 Task: Create a blank project AgileCore with privacy Public and default view as List and in the team Taskers . Create three sections in the project as To-Do, Doing and Done
Action: Mouse moved to (60, 55)
Screenshot: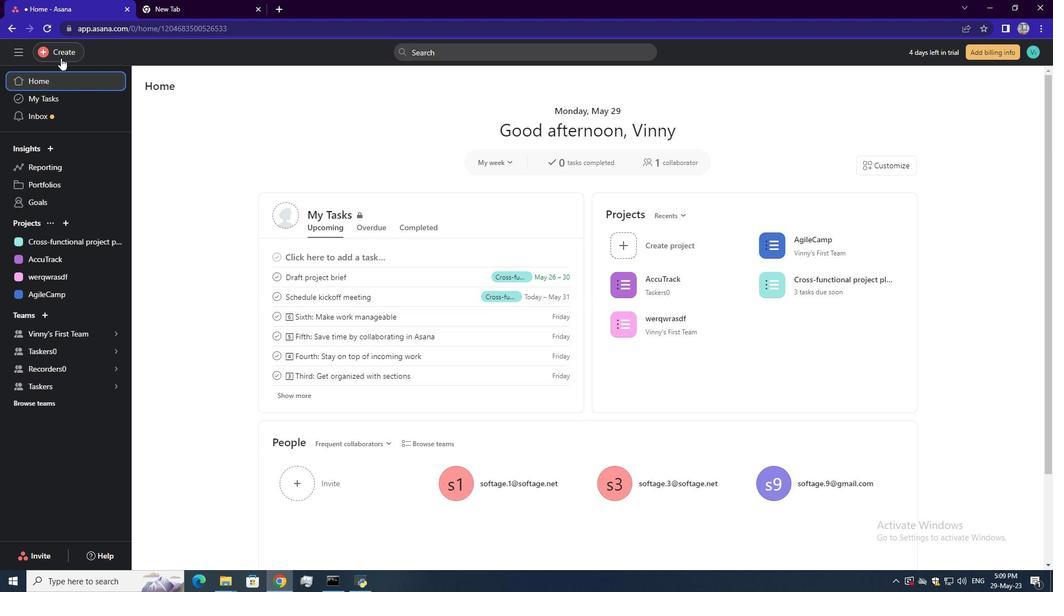 
Action: Mouse pressed left at (60, 55)
Screenshot: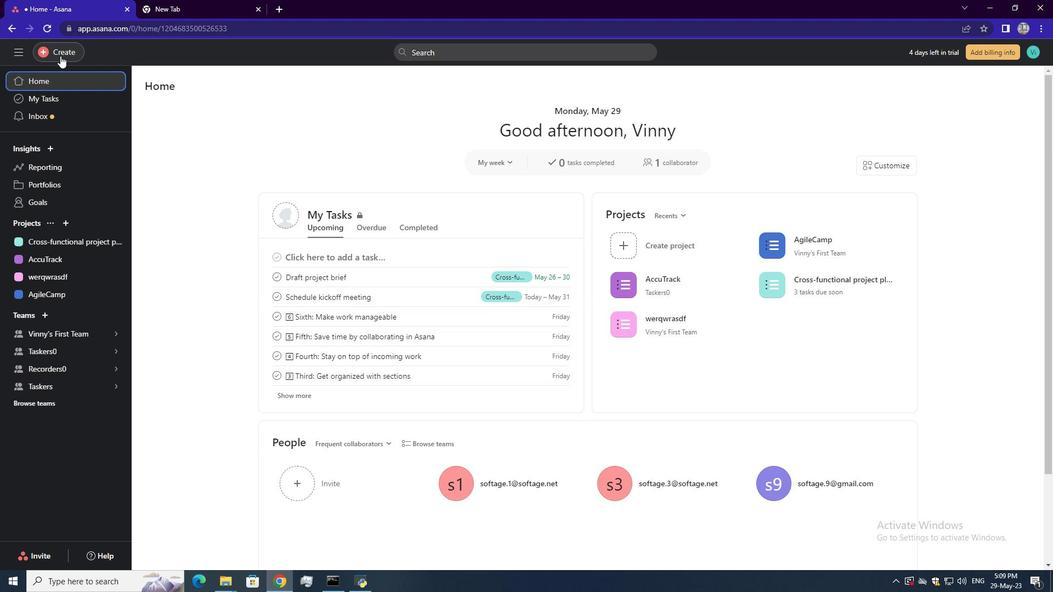 
Action: Mouse moved to (110, 77)
Screenshot: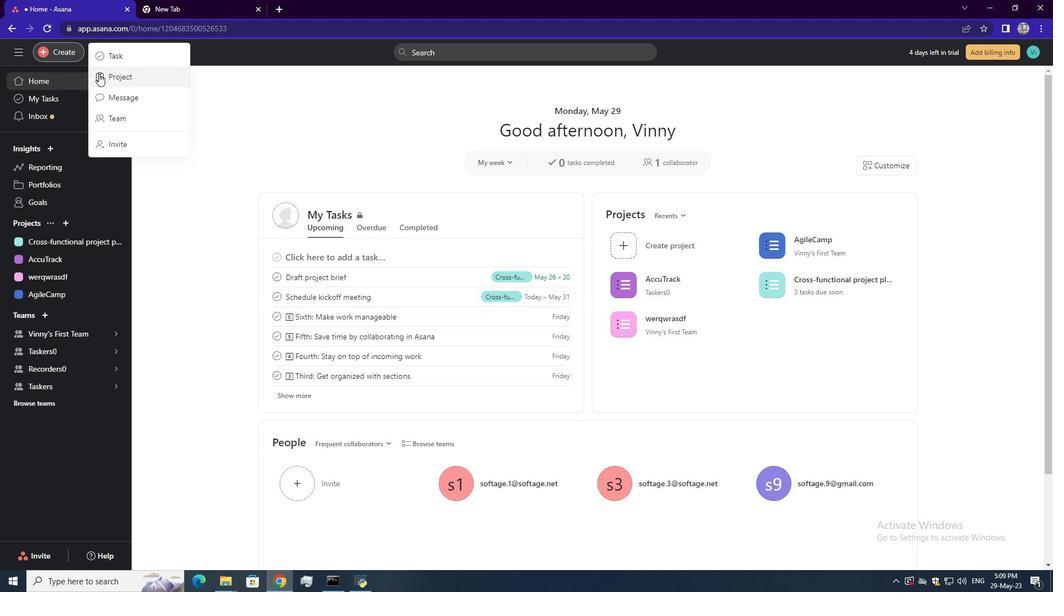 
Action: Mouse pressed left at (110, 77)
Screenshot: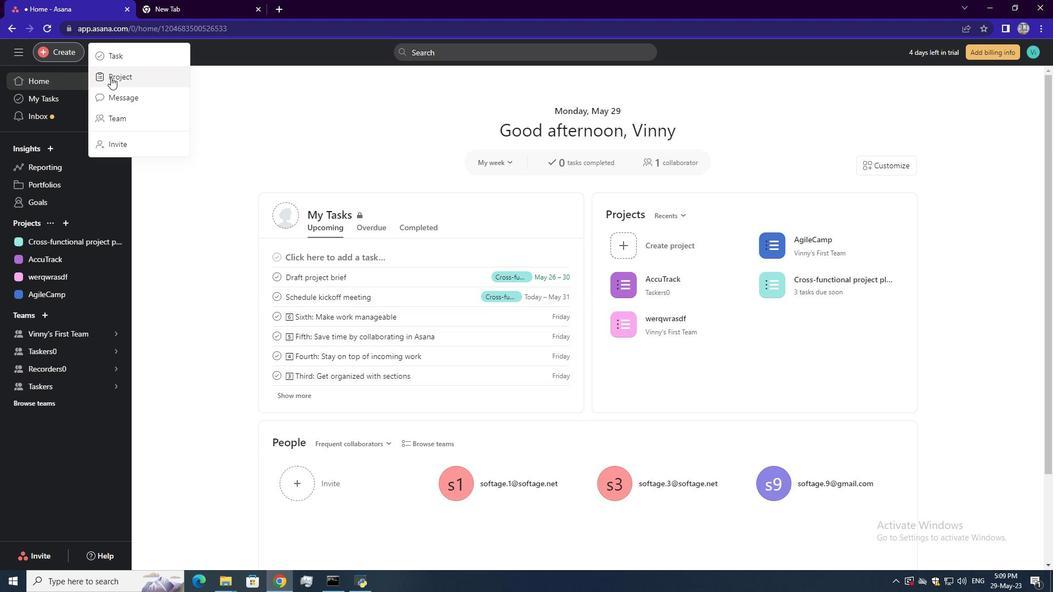 
Action: Mouse moved to (429, 312)
Screenshot: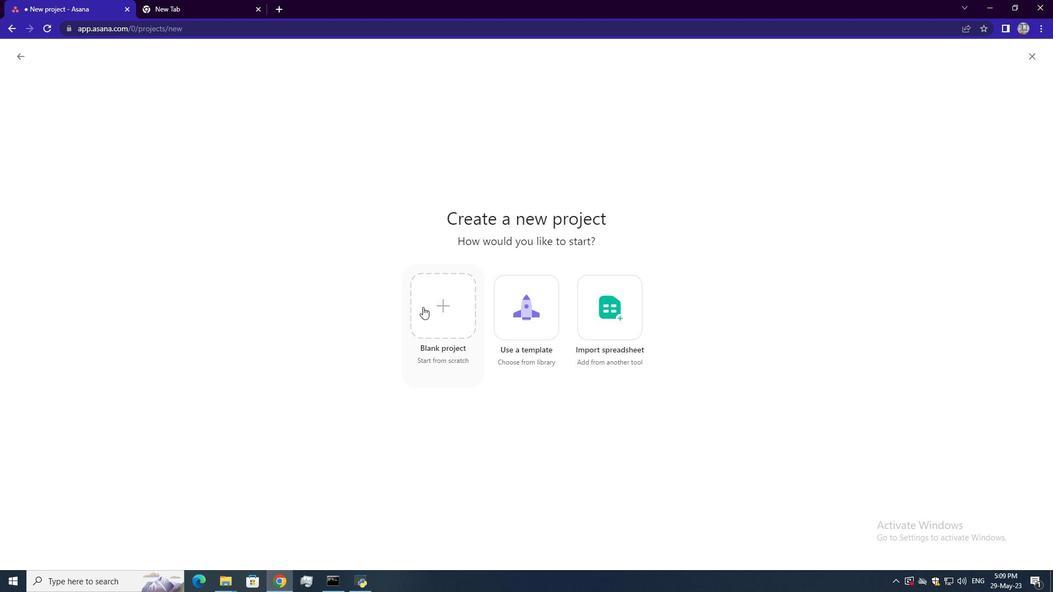 
Action: Mouse pressed left at (429, 312)
Screenshot: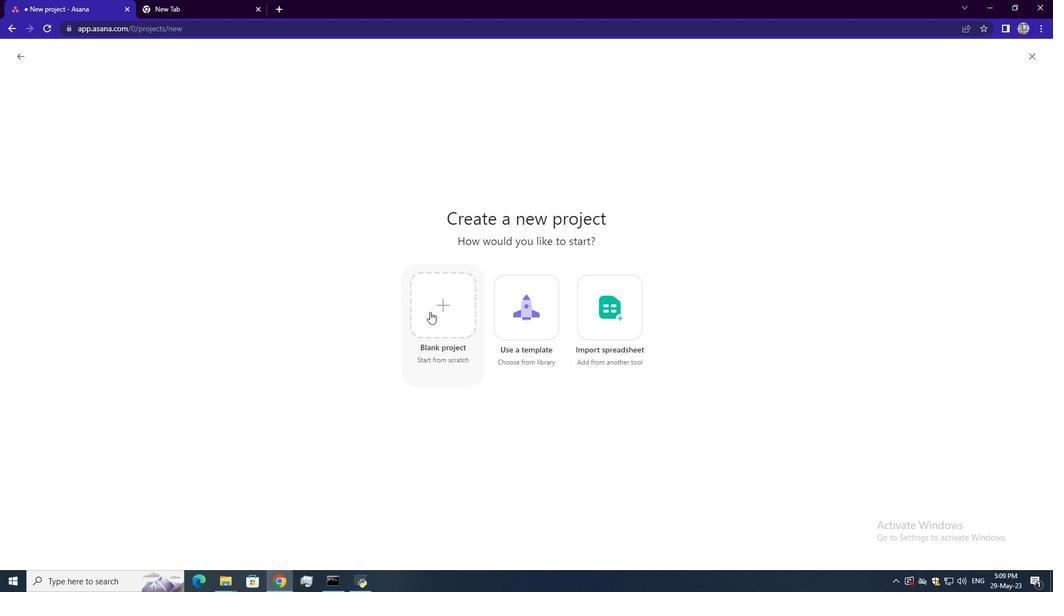 
Action: Mouse moved to (273, 140)
Screenshot: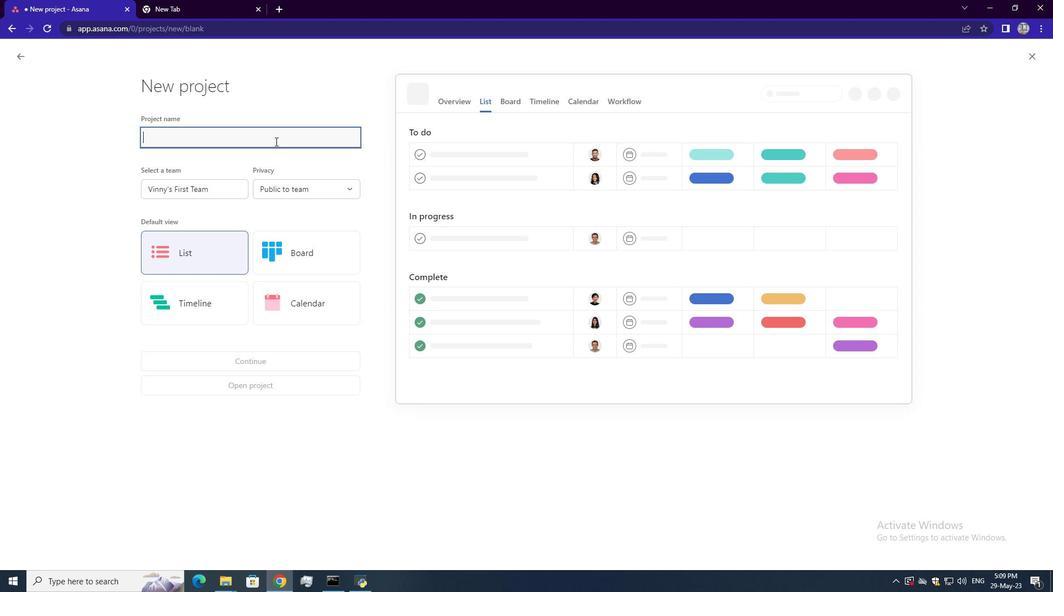 
Action: Mouse pressed left at (273, 140)
Screenshot: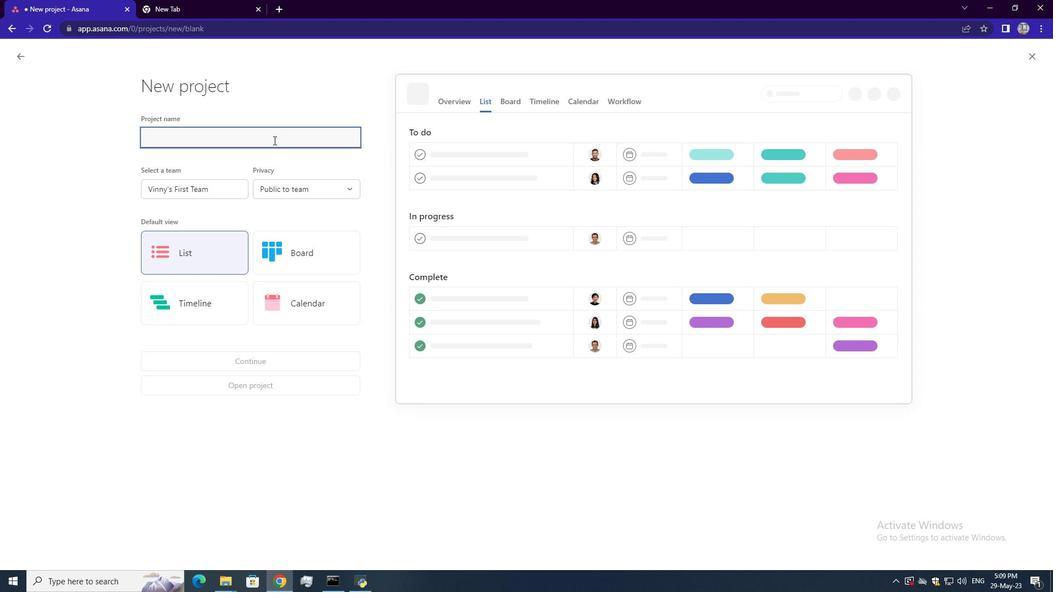 
Action: Key pressed <Key.shift><Key.shift><Key.shift><Key.shift><Key.shift><Key.shift><Key.shift><Key.shift><Key.shift><Key.shift><Key.shift><Key.shift>Agile<Key.shift>Core
Screenshot: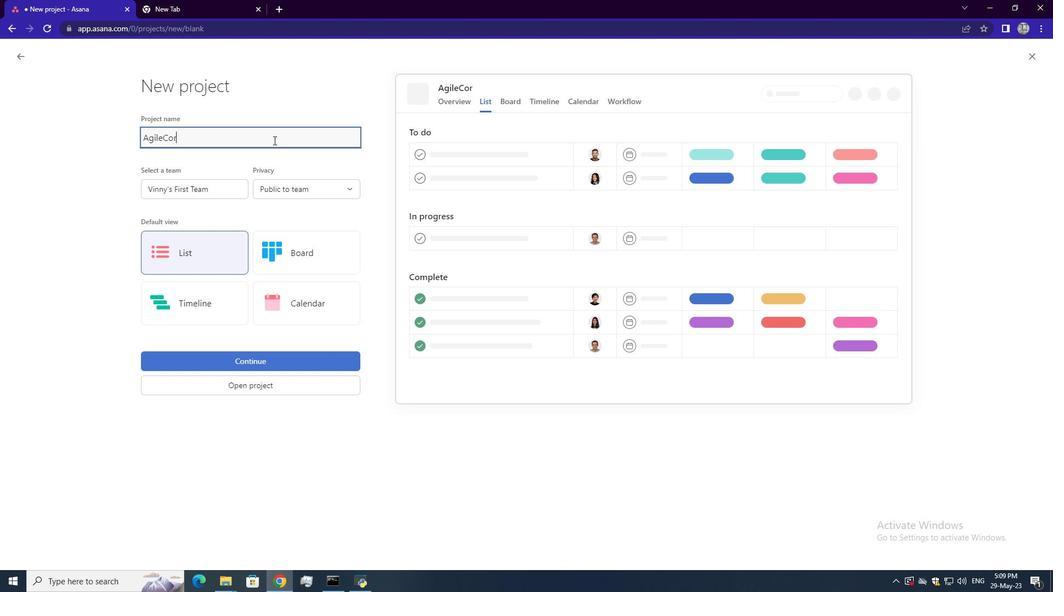 
Action: Mouse moved to (300, 185)
Screenshot: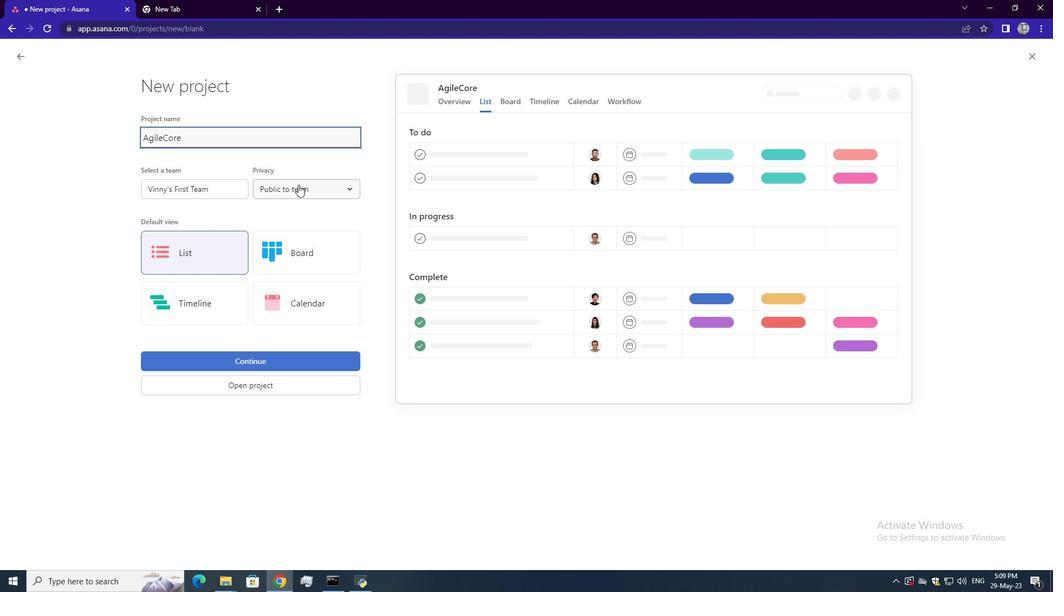 
Action: Mouse pressed left at (300, 185)
Screenshot: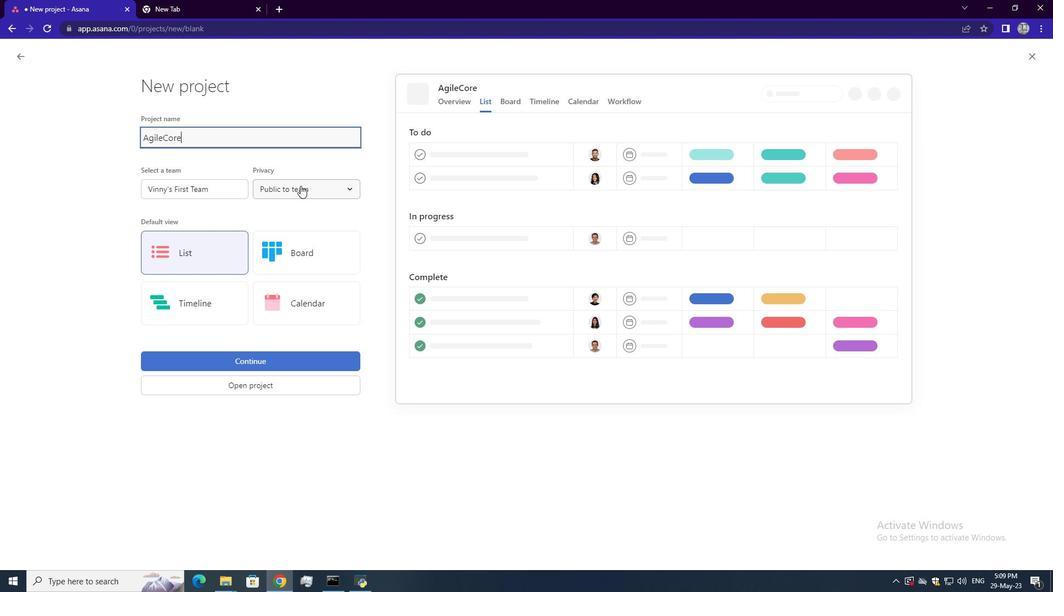 
Action: Mouse moved to (301, 211)
Screenshot: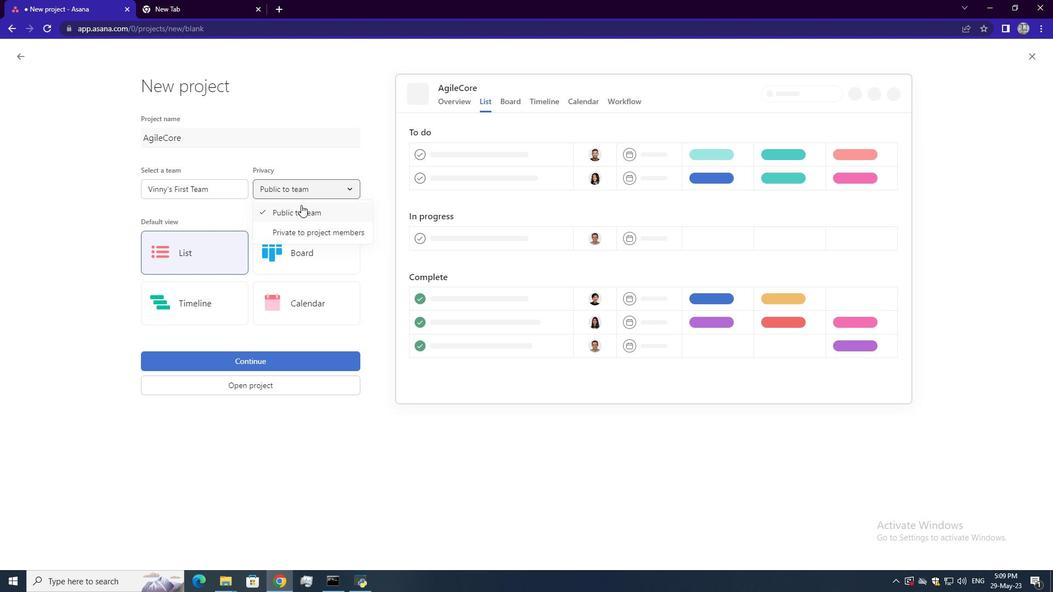 
Action: Mouse pressed left at (301, 211)
Screenshot: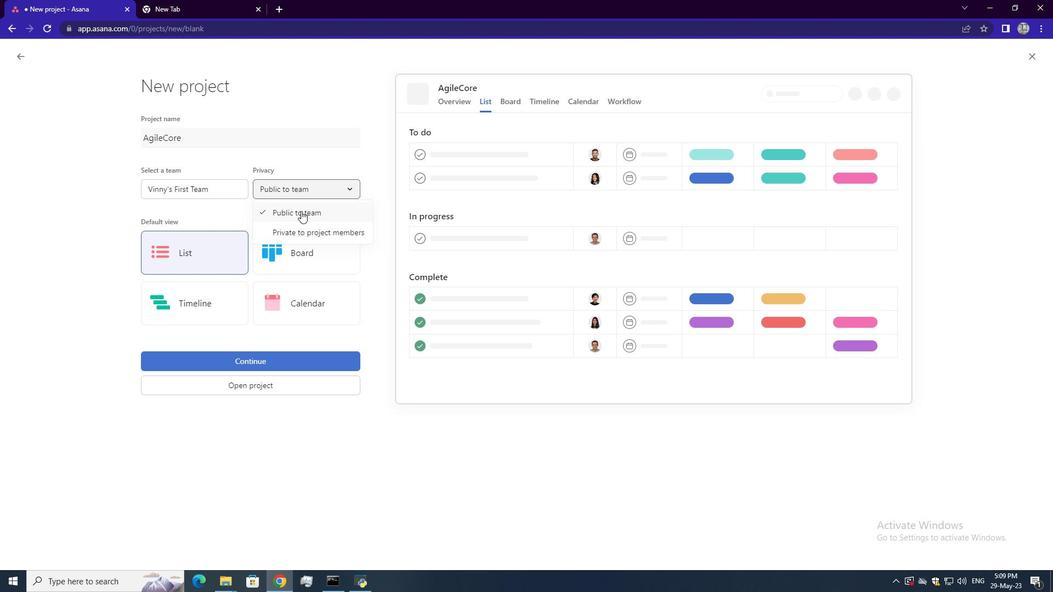 
Action: Mouse moved to (200, 188)
Screenshot: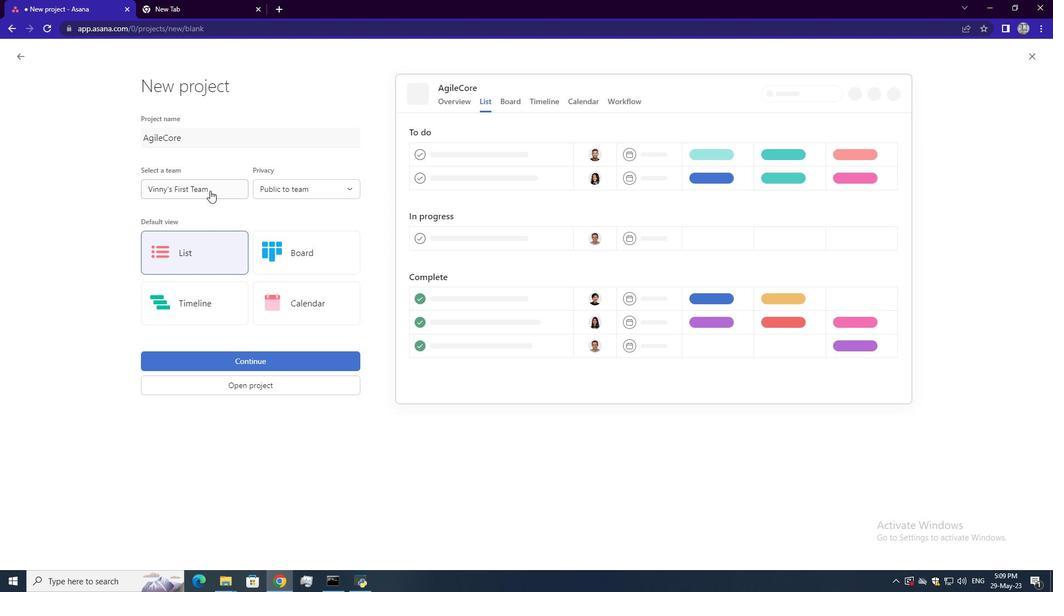 
Action: Mouse pressed left at (200, 188)
Screenshot: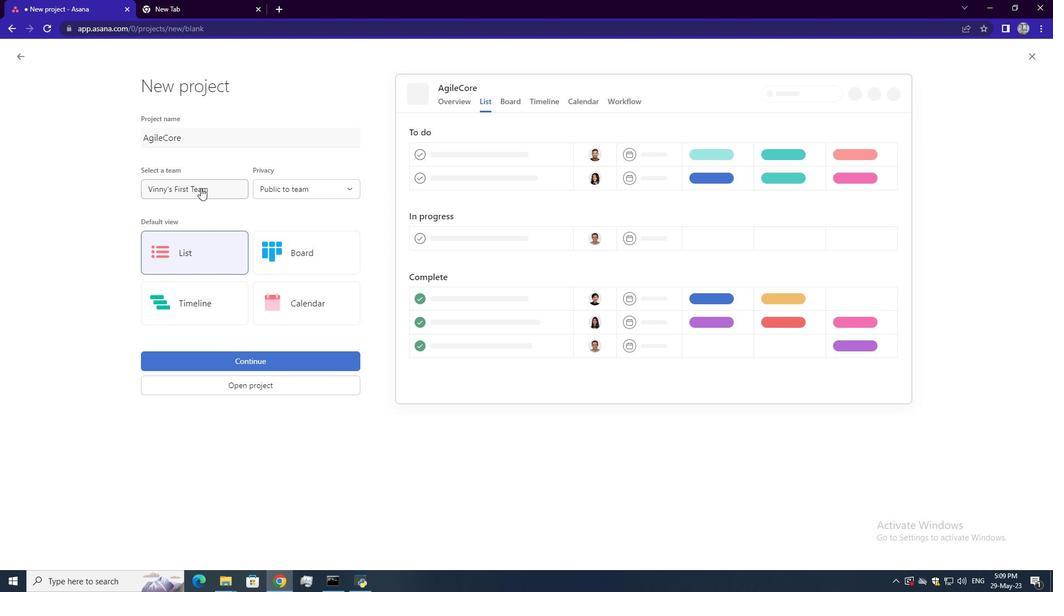 
Action: Mouse moved to (197, 272)
Screenshot: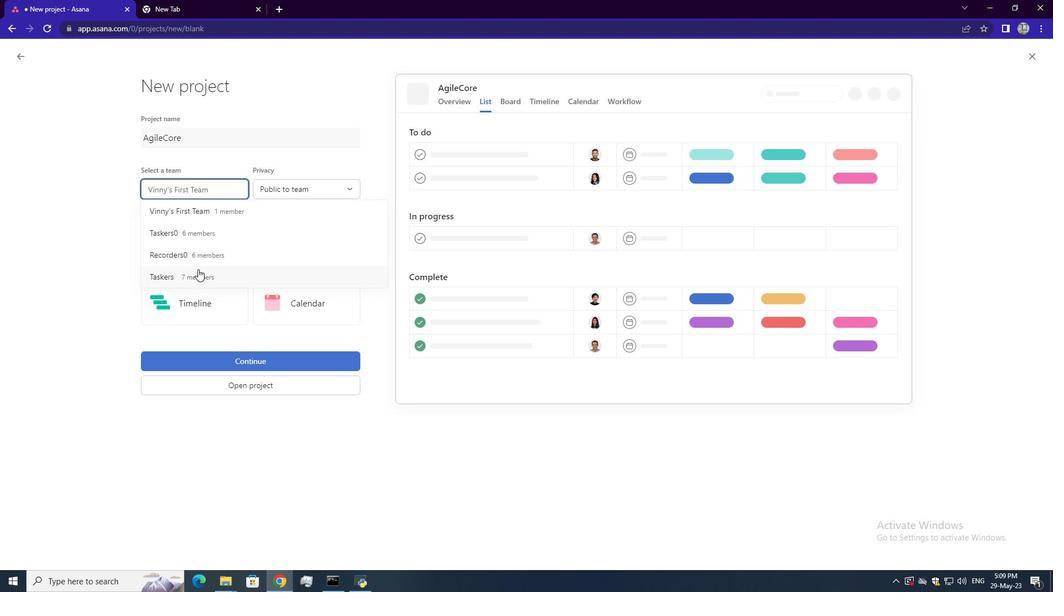 
Action: Mouse pressed left at (197, 272)
Screenshot: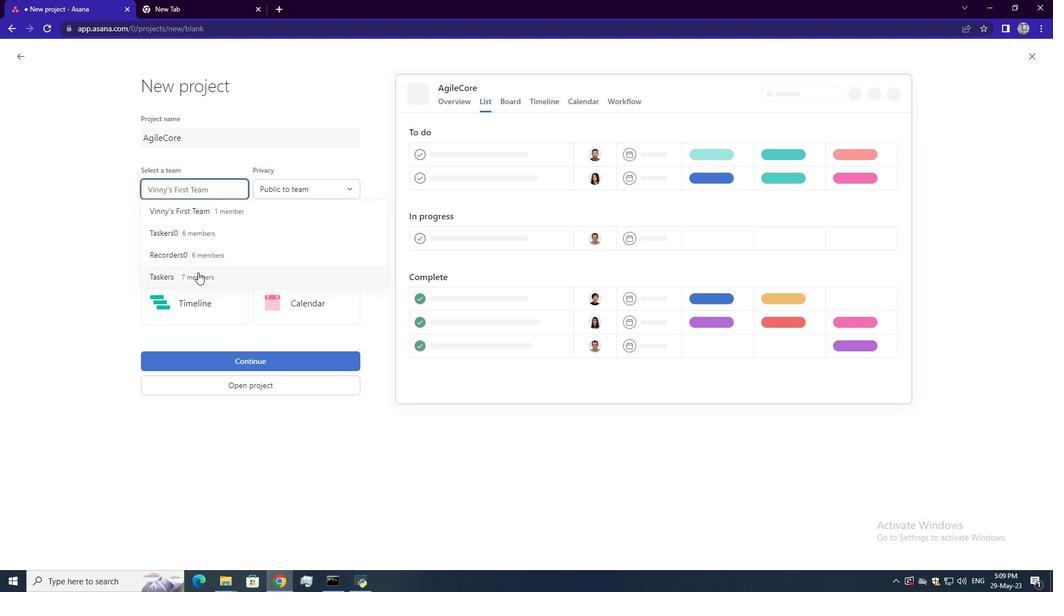 
Action: Mouse moved to (178, 256)
Screenshot: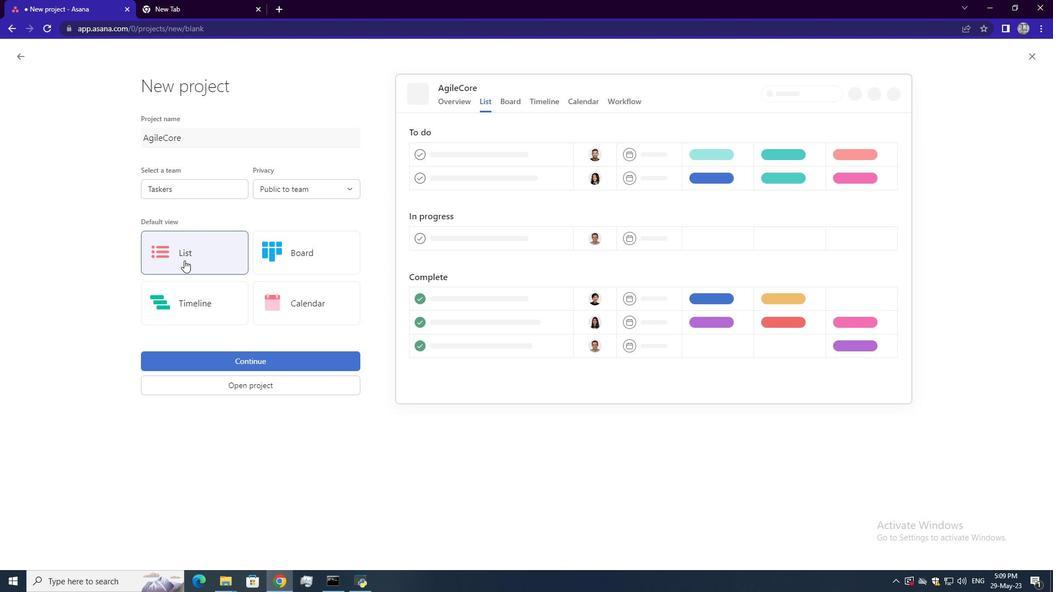 
Action: Mouse pressed left at (178, 256)
Screenshot: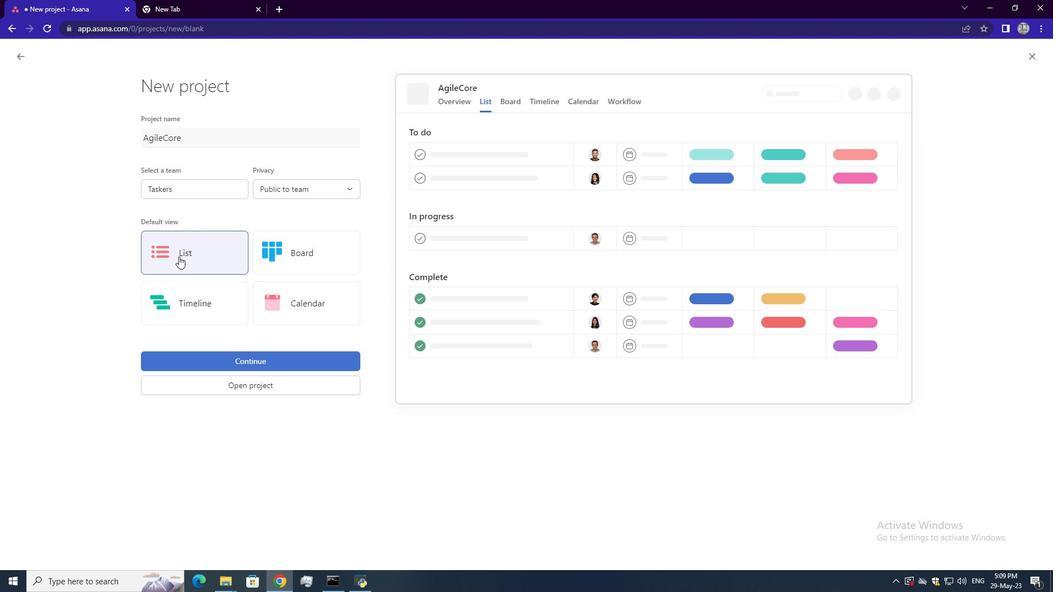 
Action: Mouse moved to (245, 354)
Screenshot: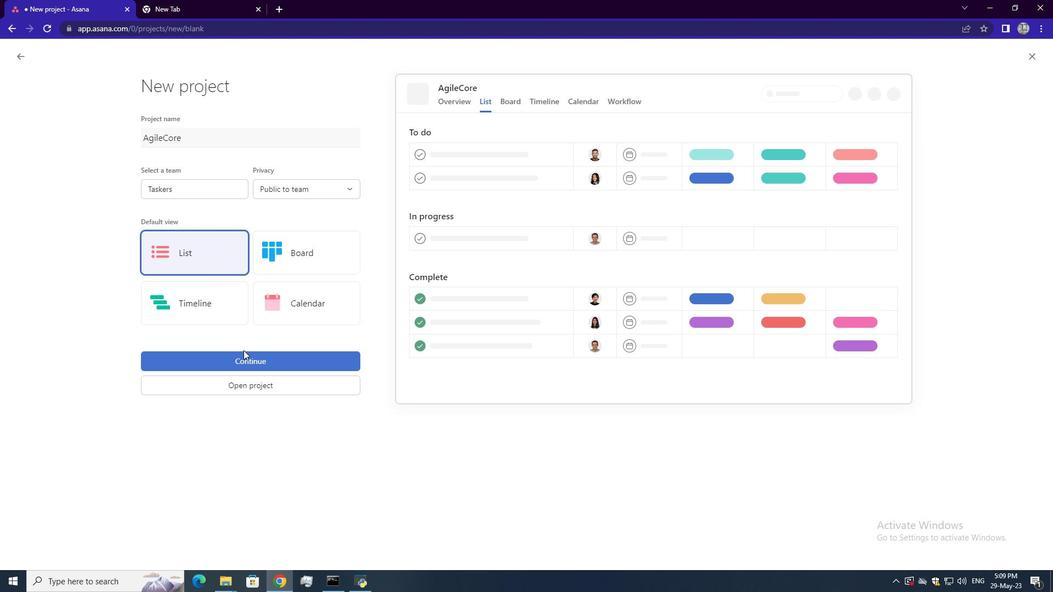 
Action: Mouse pressed left at (245, 354)
Screenshot: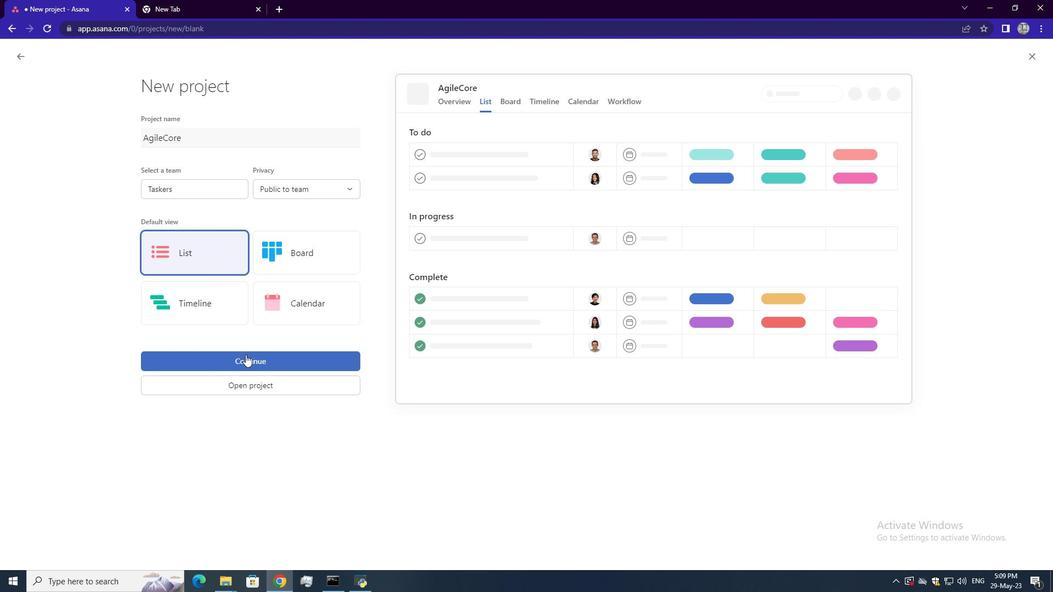 
Action: Mouse moved to (747, 423)
Screenshot: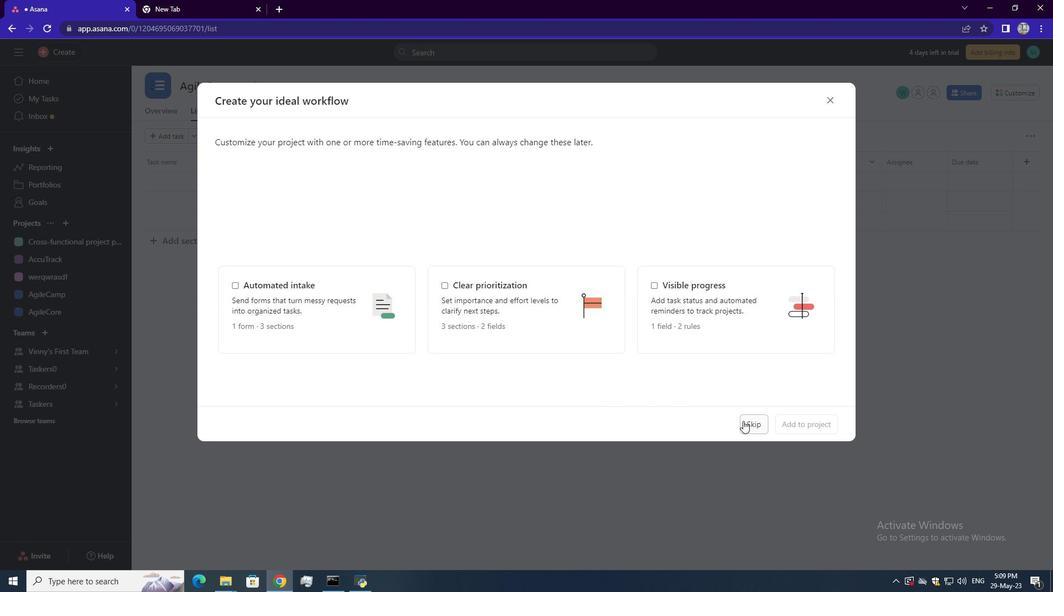 
Action: Mouse pressed left at (747, 423)
Screenshot: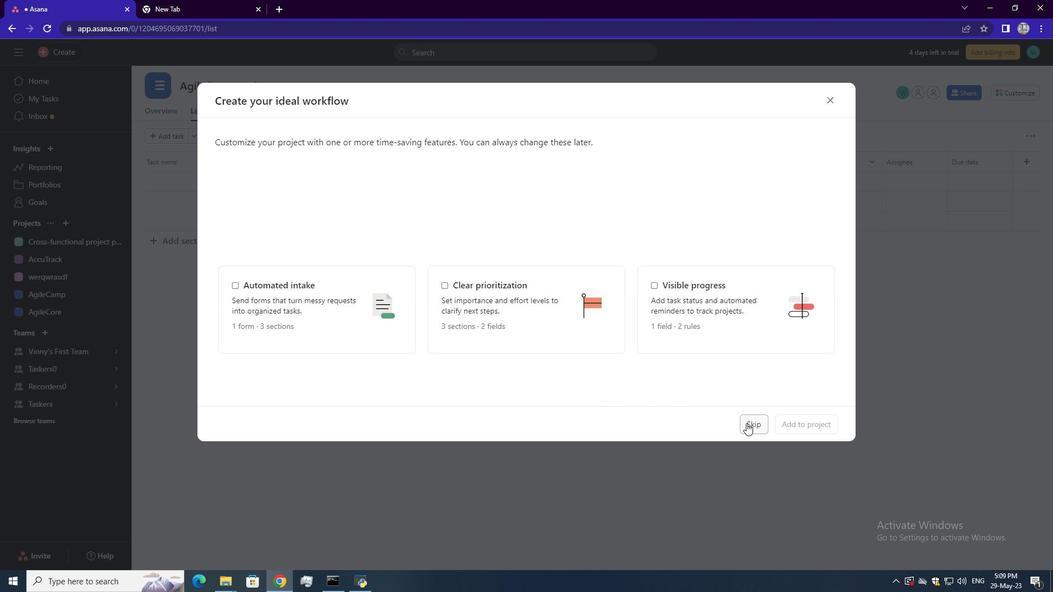 
Action: Mouse moved to (186, 241)
Screenshot: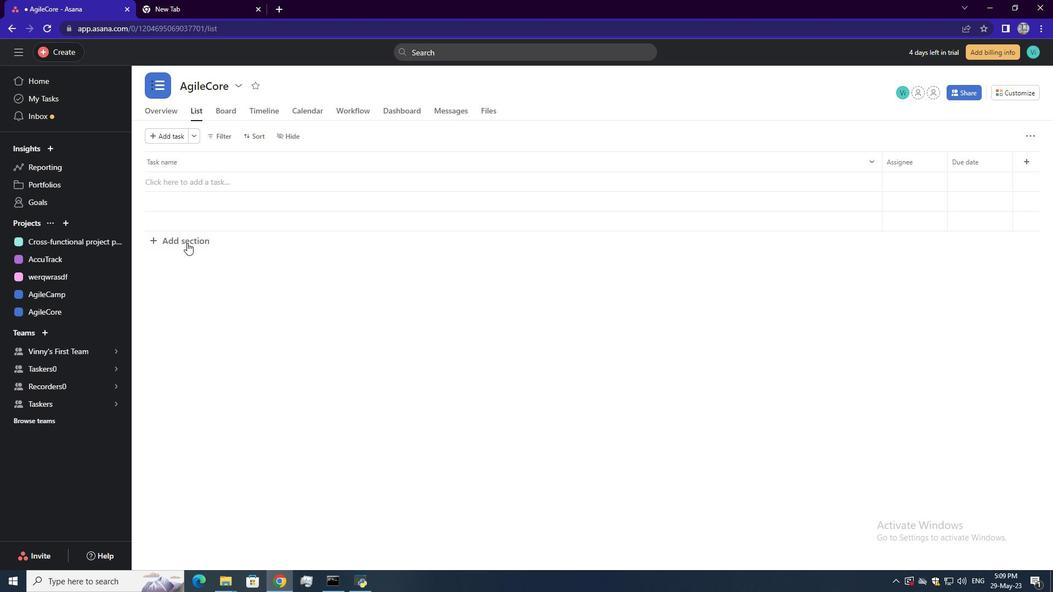 
Action: Mouse pressed left at (186, 241)
Screenshot: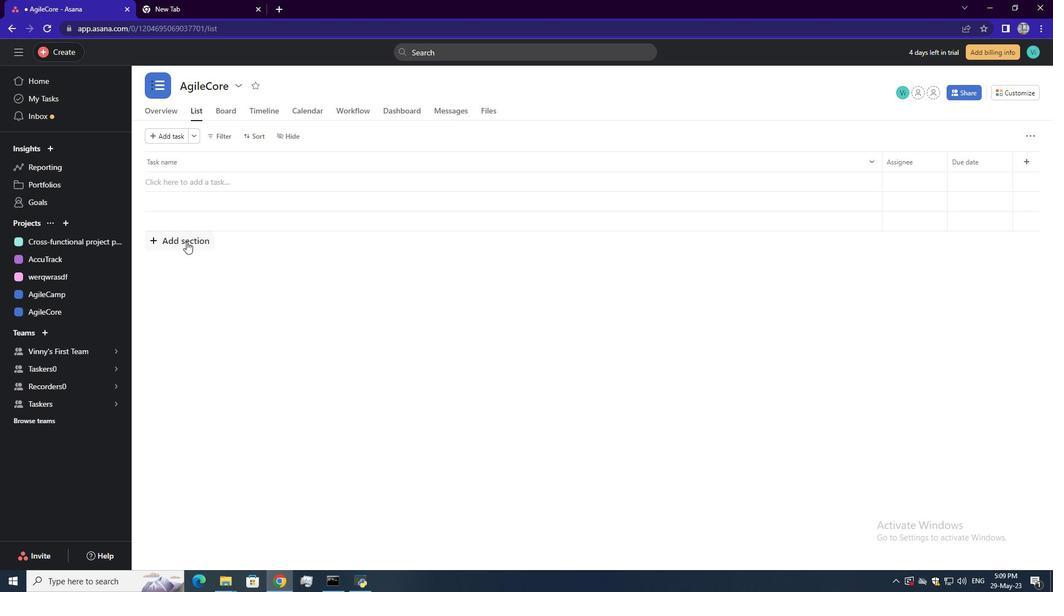 
Action: Mouse moved to (200, 183)
Screenshot: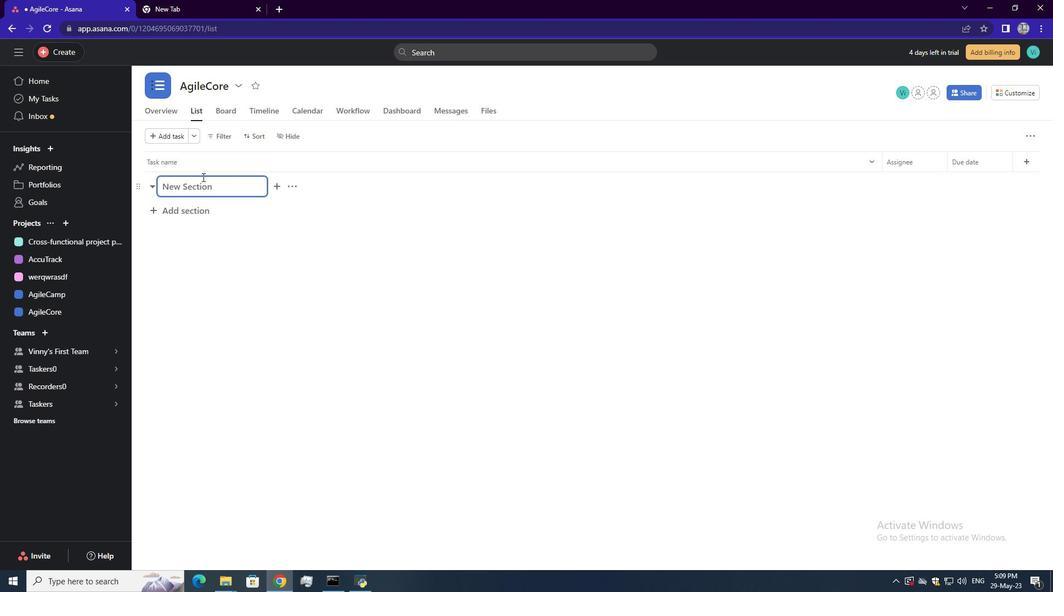 
Action: Mouse pressed left at (200, 183)
Screenshot: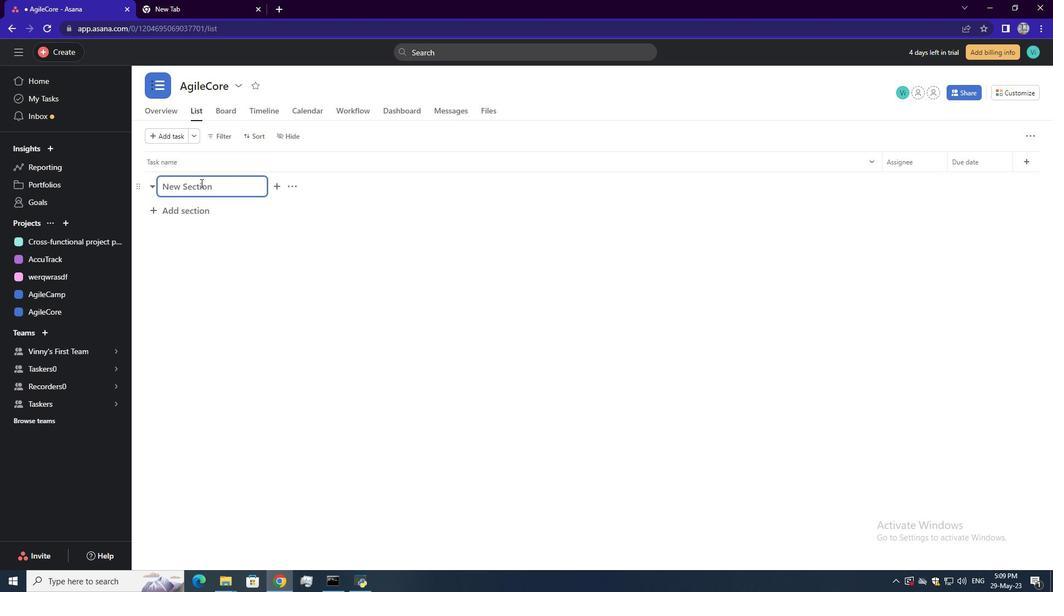
Action: Key pressed <Key.shift><Key.shift><Key.shift><Key.shift><Key.shift><Key.shift><Key.shift>TO-<Key.backspace><Key.backspace>o-<Key.shift>Do<Key.enter>
Screenshot: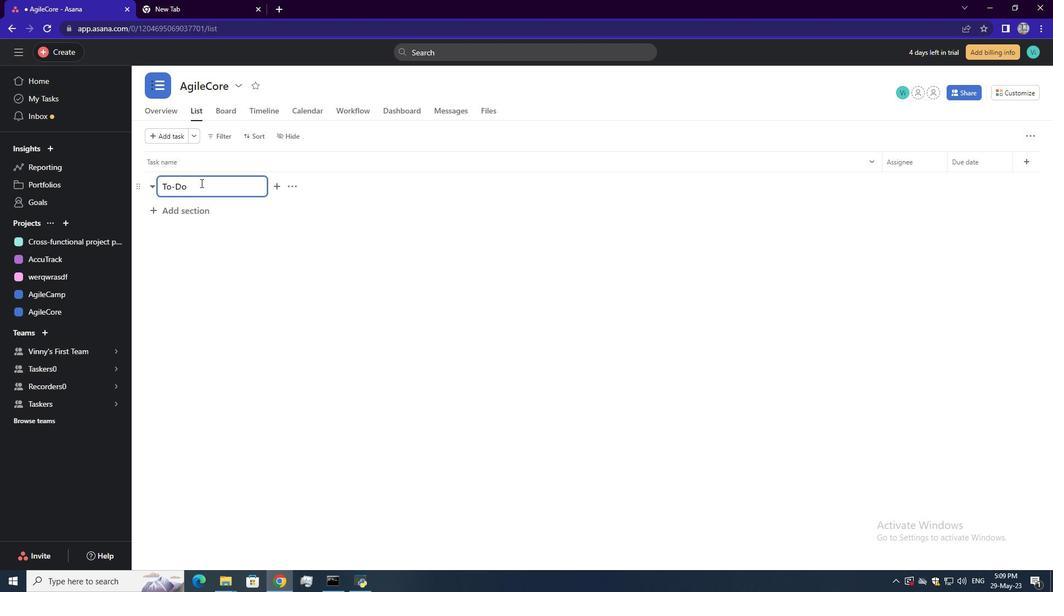 
Action: Mouse moved to (192, 254)
Screenshot: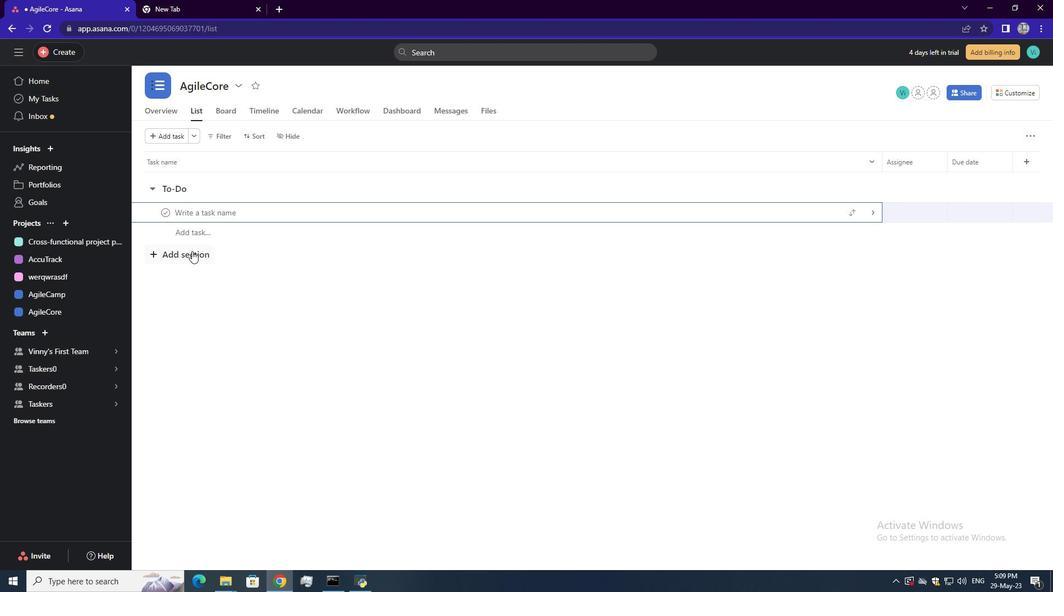 
Action: Mouse pressed left at (192, 254)
Screenshot: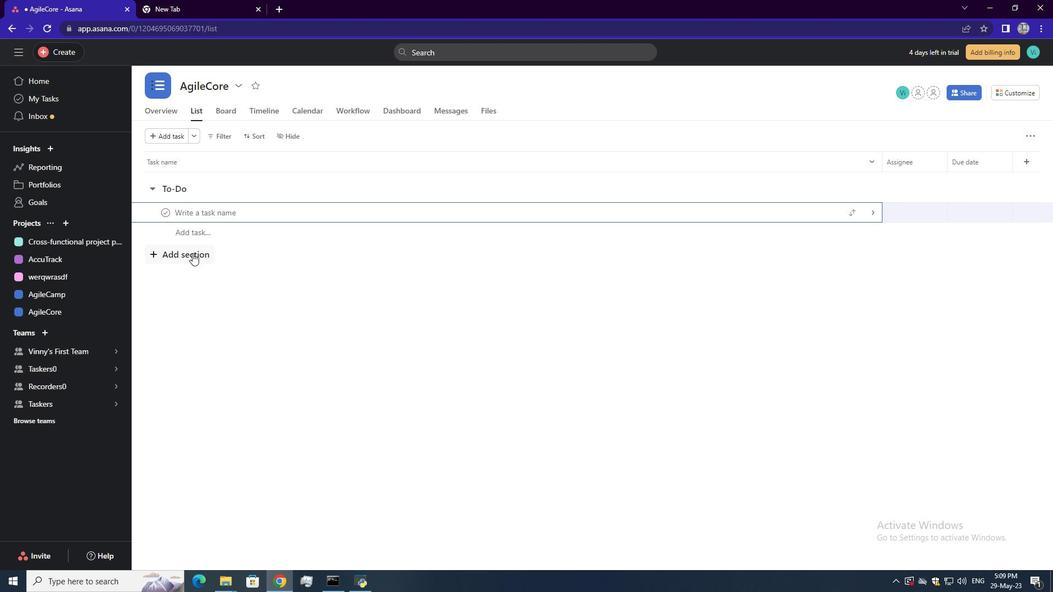 
Action: Mouse moved to (193, 212)
Screenshot: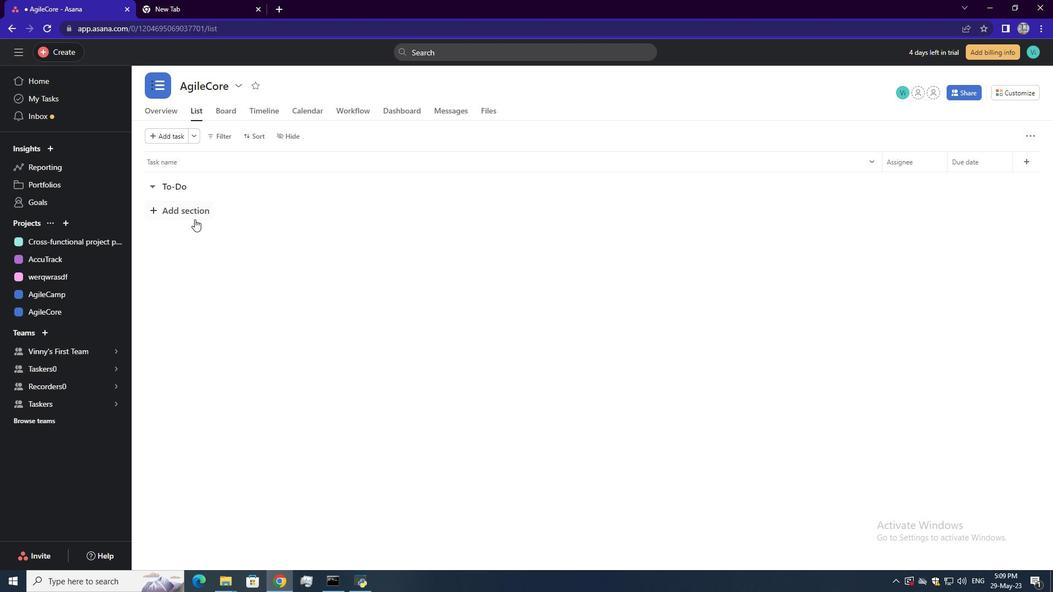 
Action: Mouse pressed left at (193, 212)
Screenshot: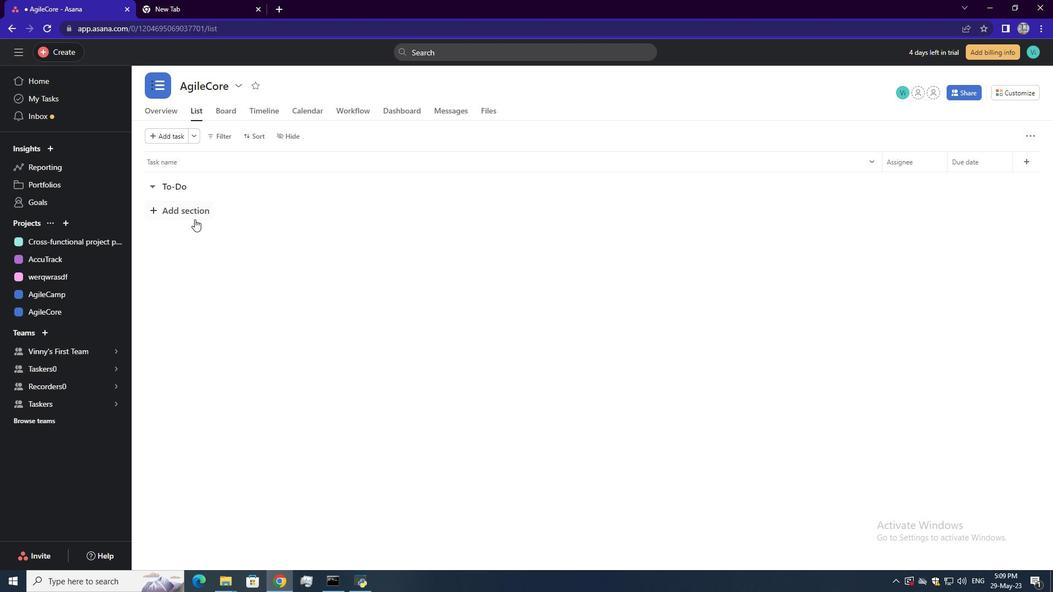 
Action: Mouse moved to (192, 212)
Screenshot: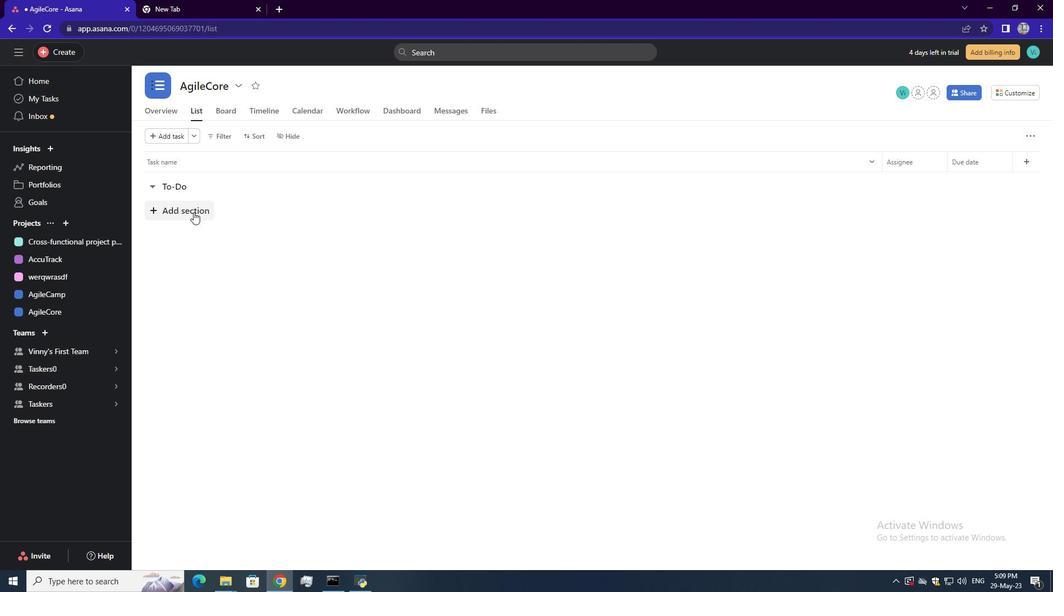 
Action: Mouse pressed left at (192, 212)
Screenshot: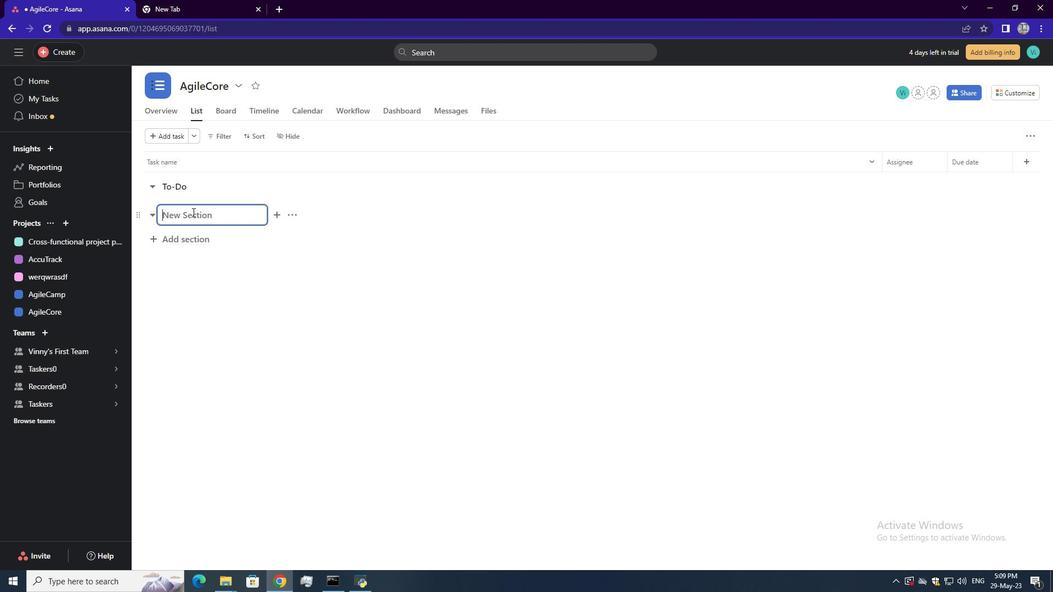 
Action: Mouse moved to (191, 212)
Screenshot: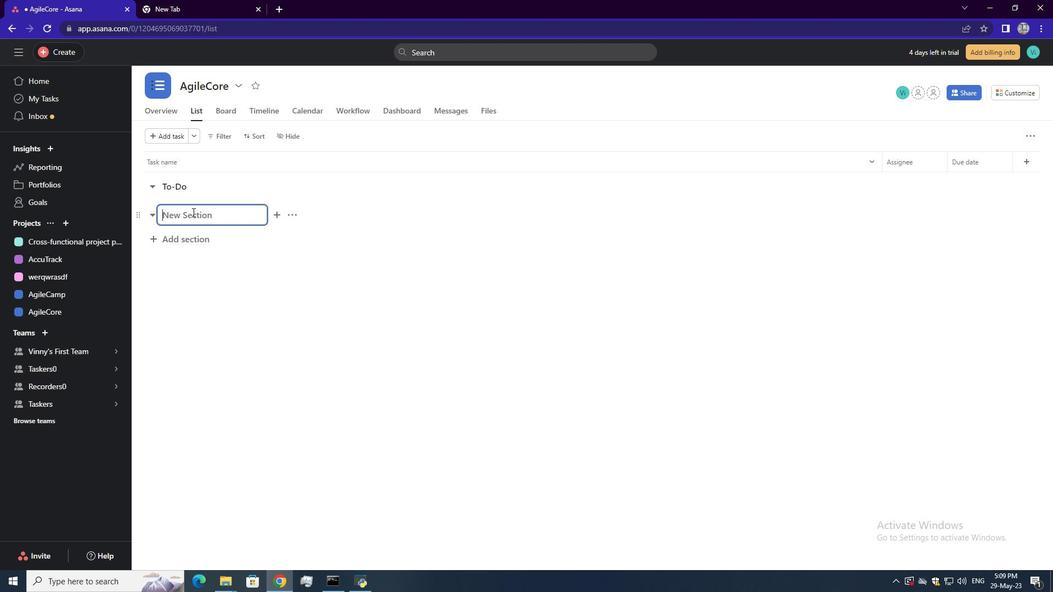 
Action: Key pressed <Key.shift>Doing<Key.enter>
Screenshot: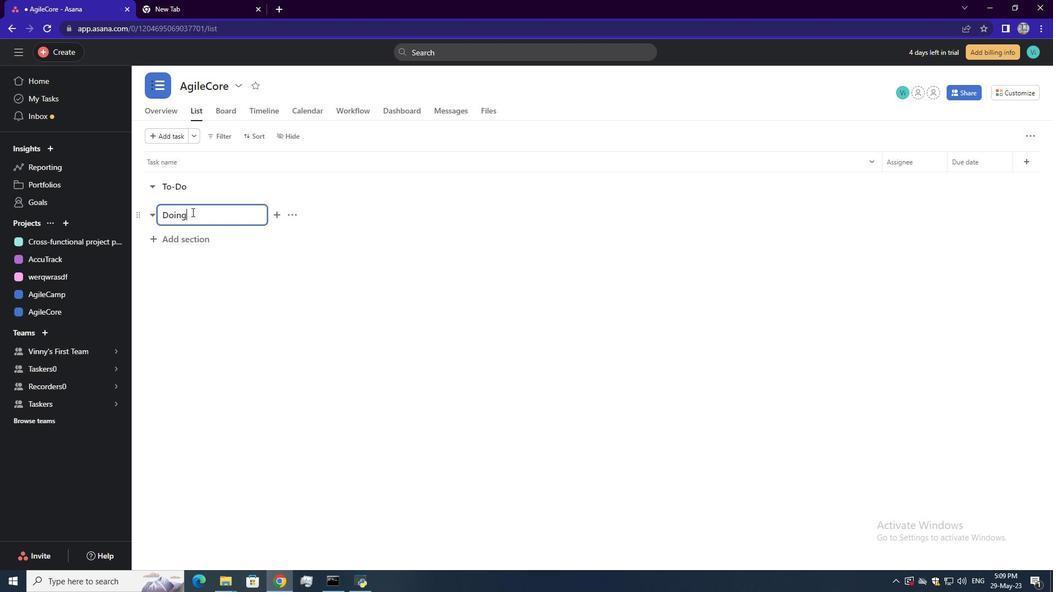 
Action: Mouse moved to (192, 278)
Screenshot: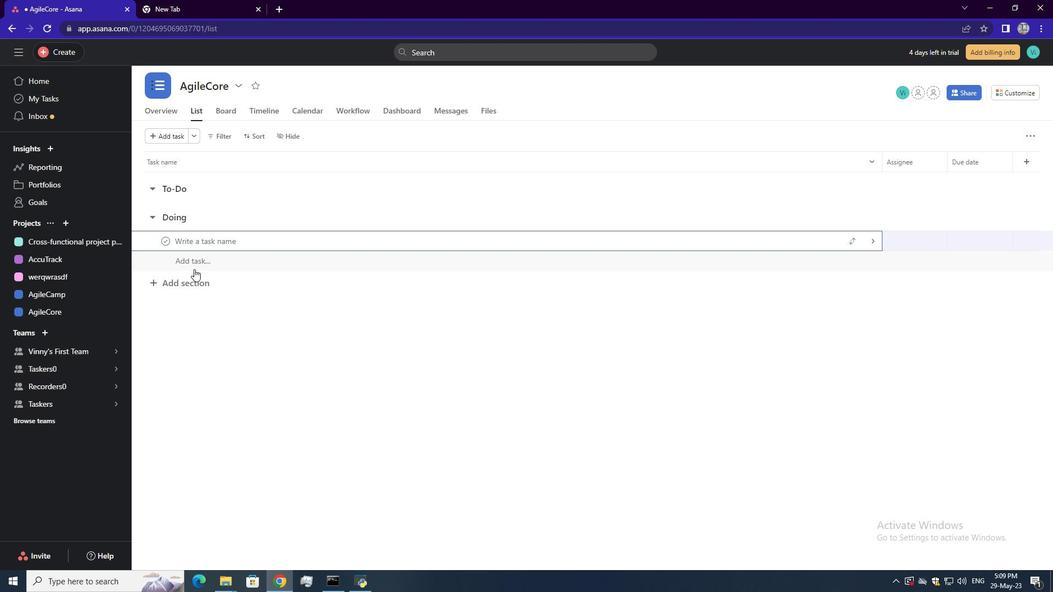 
Action: Mouse pressed left at (192, 278)
Screenshot: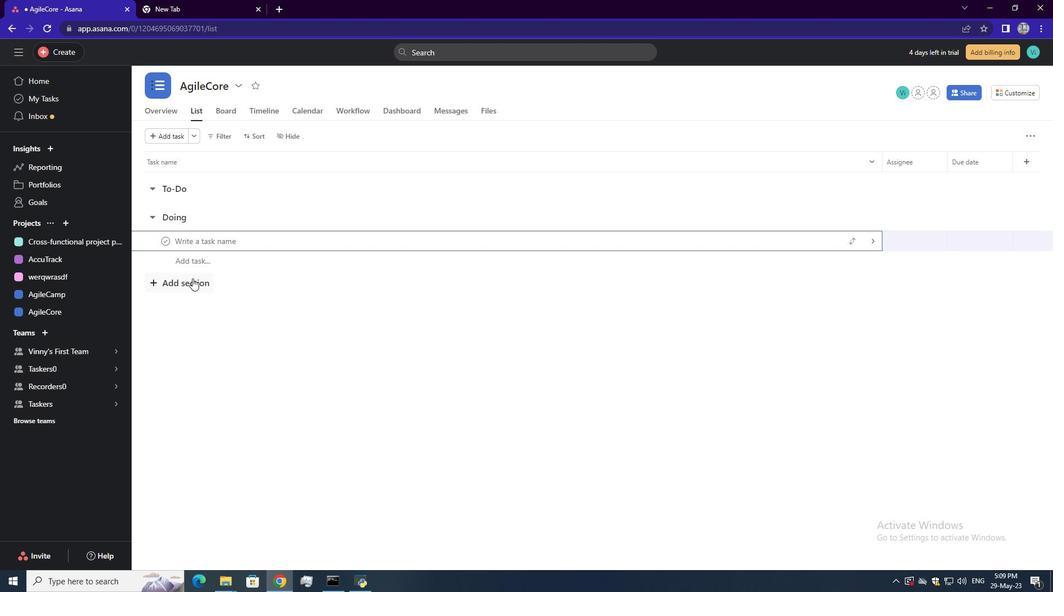 
Action: Mouse moved to (190, 240)
Screenshot: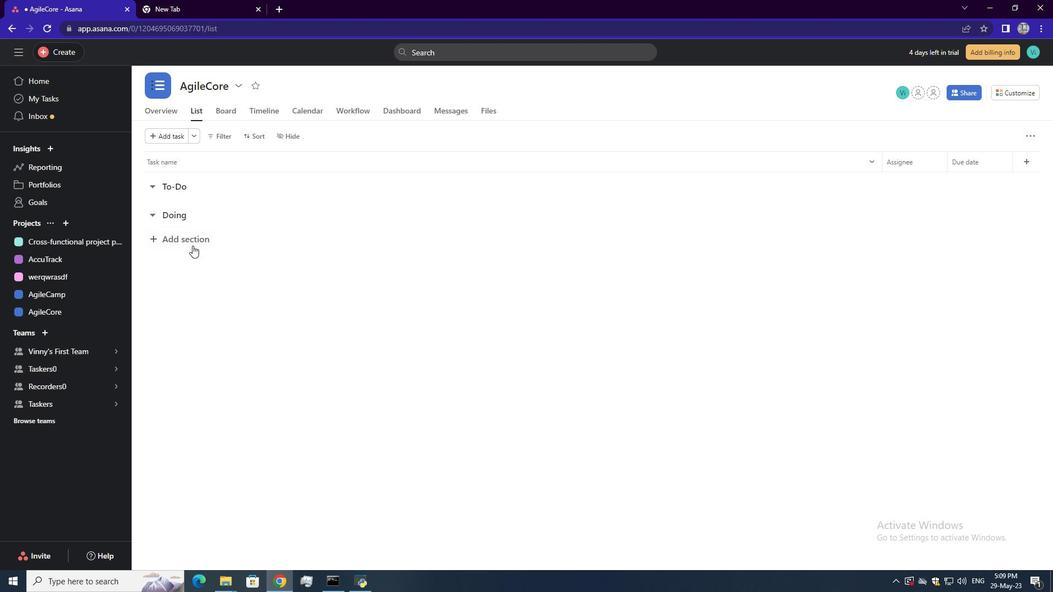 
Action: Mouse pressed left at (190, 240)
Screenshot: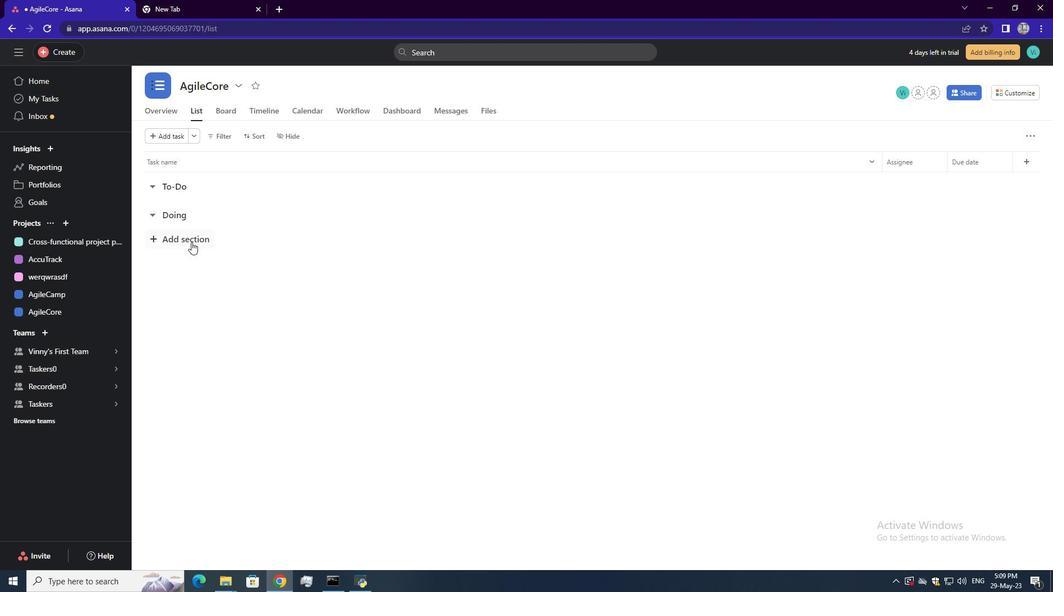 
Action: Mouse moved to (193, 241)
Screenshot: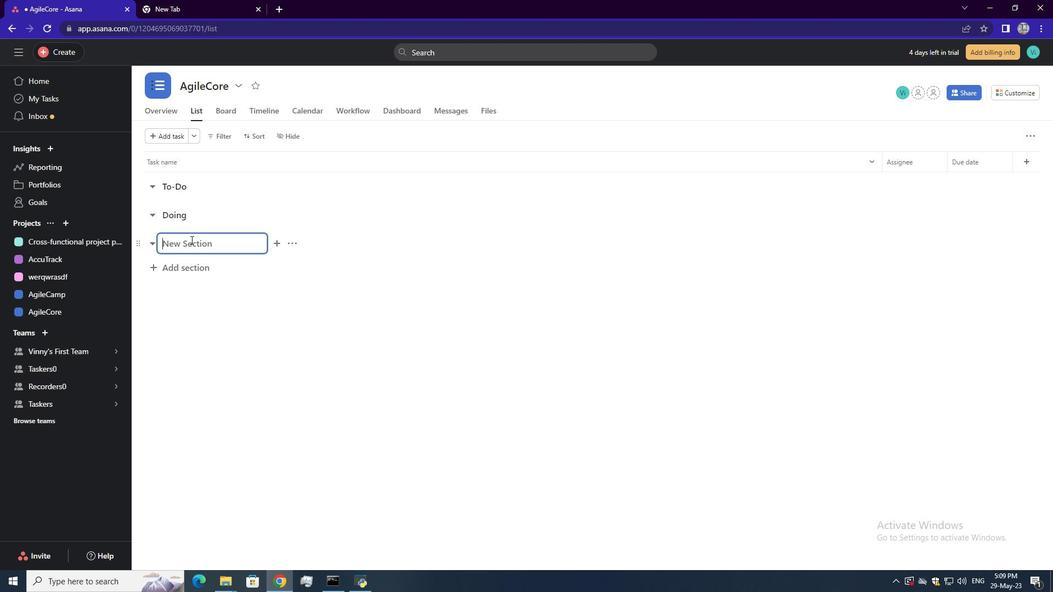 
Action: Mouse pressed left at (193, 241)
Screenshot: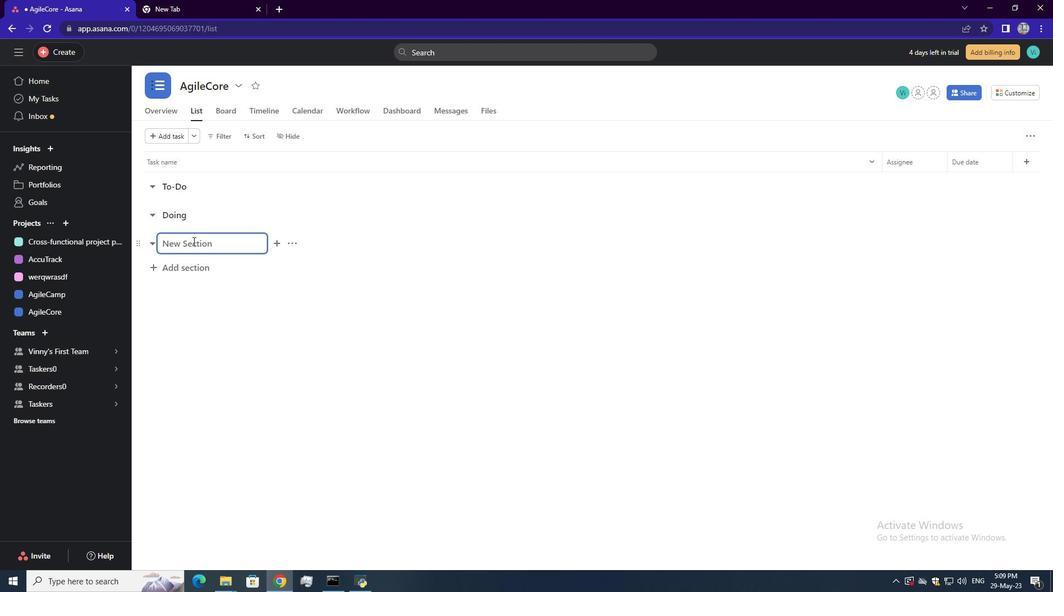 
Action: Key pressed <Key.shift>Done<Key.enter>
Screenshot: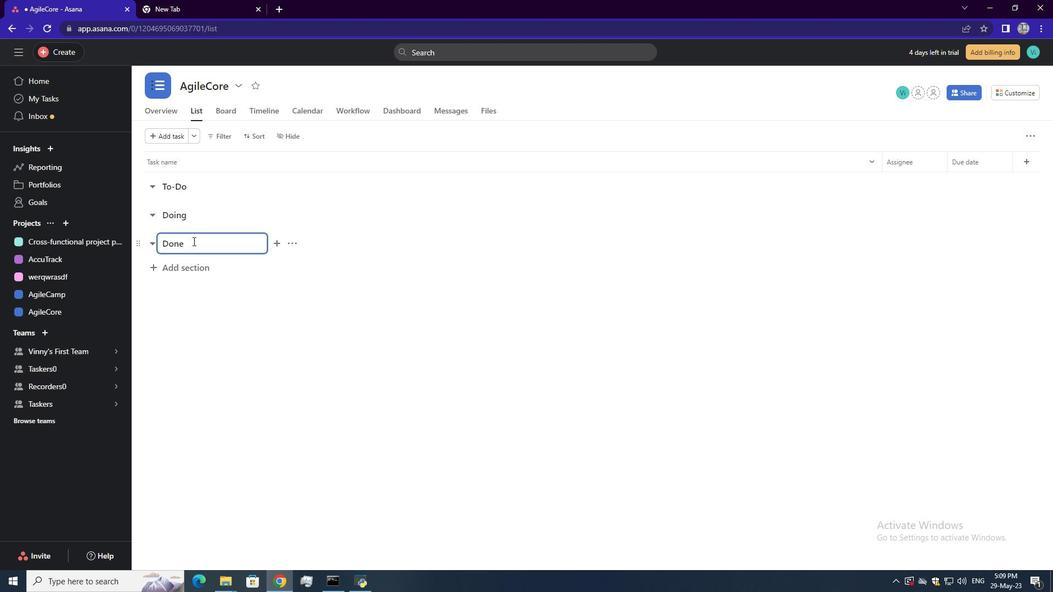 
